 Task: Set the record directory to your Desktop.
Action: Mouse moved to (102, 14)
Screenshot: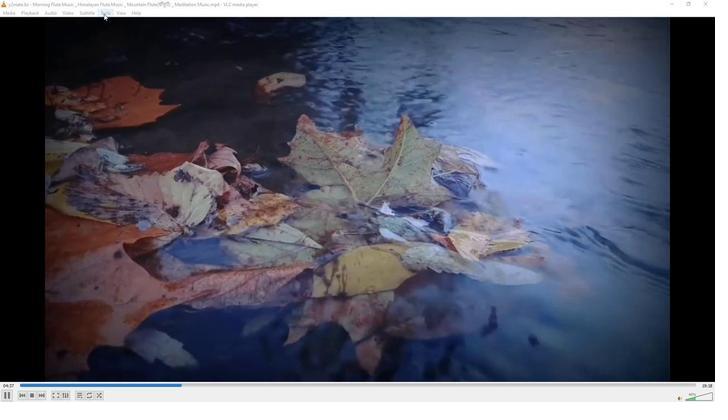 
Action: Mouse pressed left at (102, 14)
Screenshot: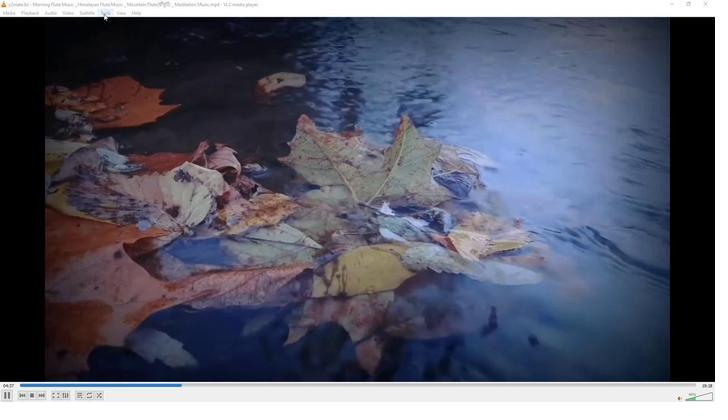 
Action: Mouse moved to (115, 101)
Screenshot: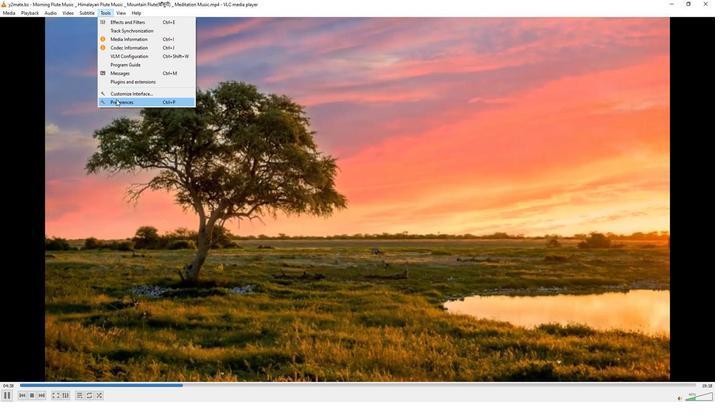 
Action: Mouse pressed left at (115, 101)
Screenshot: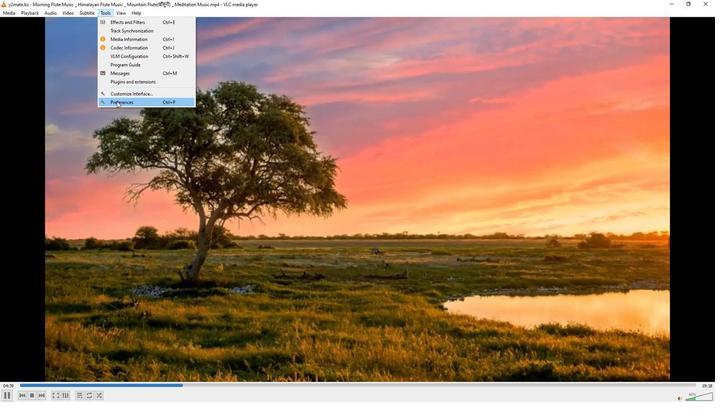 
Action: Mouse moved to (234, 328)
Screenshot: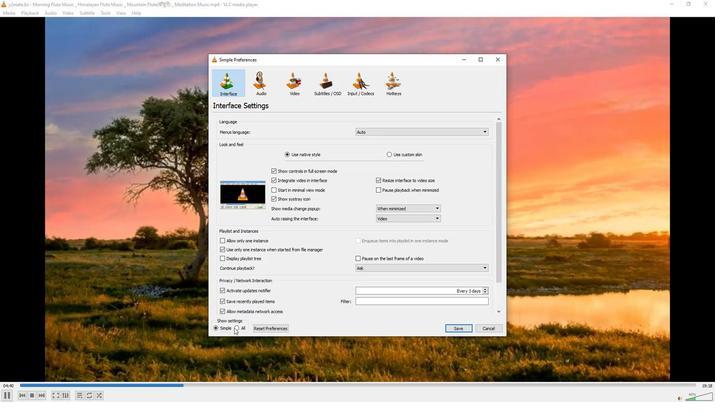 
Action: Mouse pressed left at (234, 328)
Screenshot: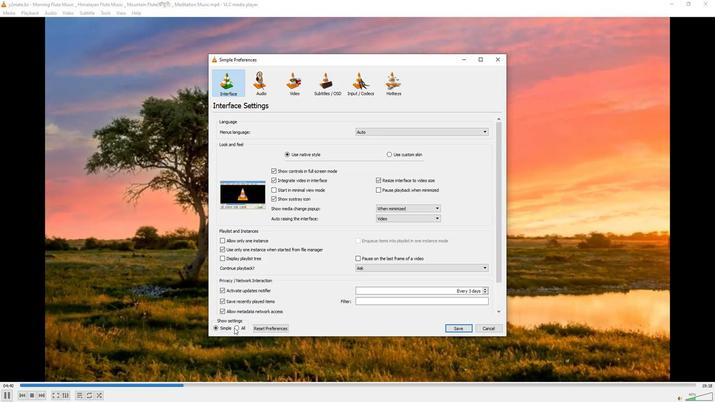 
Action: Mouse moved to (250, 189)
Screenshot: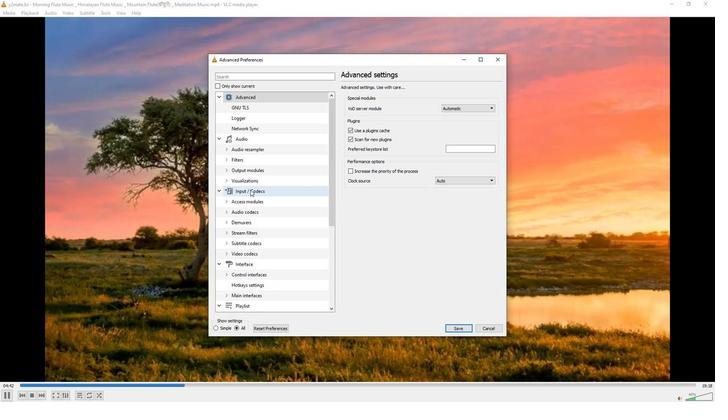 
Action: Mouse pressed left at (250, 189)
Screenshot: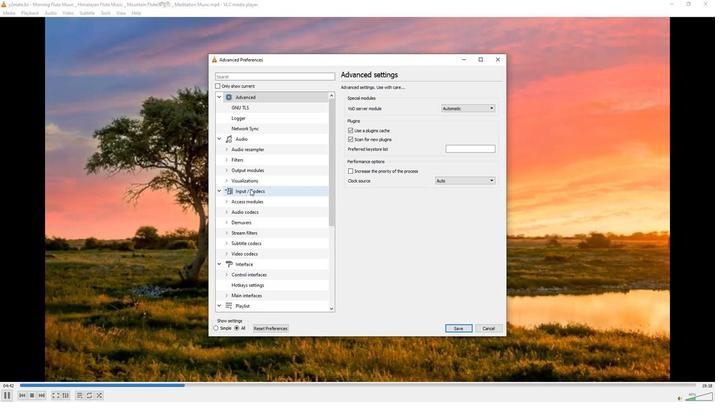 
Action: Mouse moved to (398, 236)
Screenshot: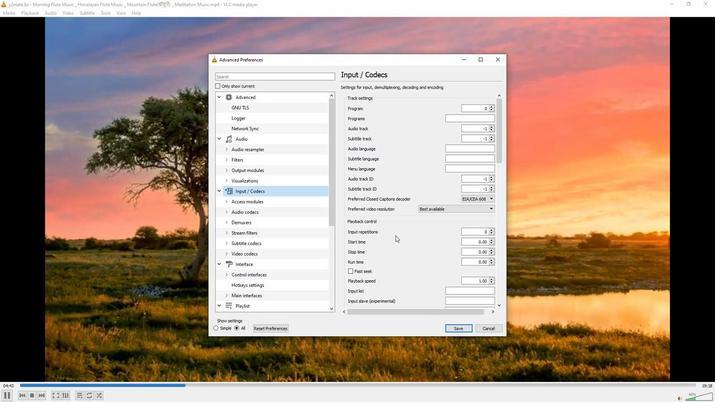
Action: Mouse scrolled (398, 235) with delta (0, 0)
Screenshot: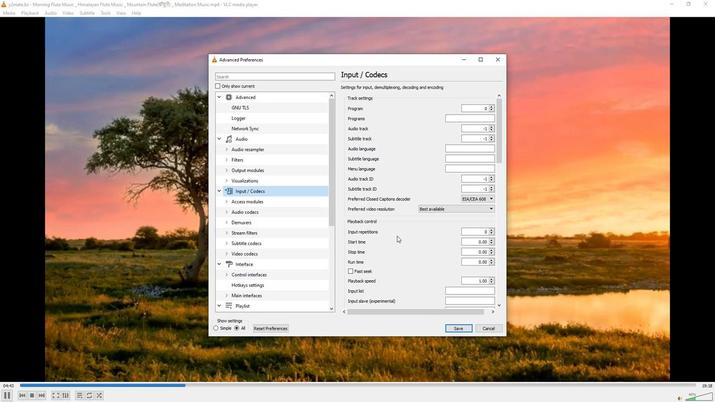 
Action: Mouse moved to (405, 233)
Screenshot: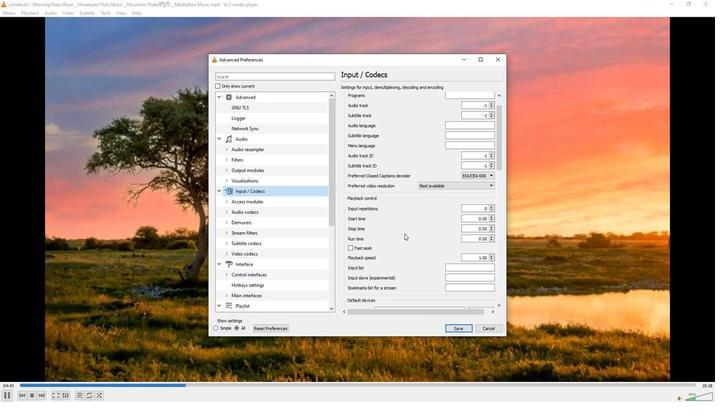 
Action: Mouse scrolled (405, 233) with delta (0, 0)
Screenshot: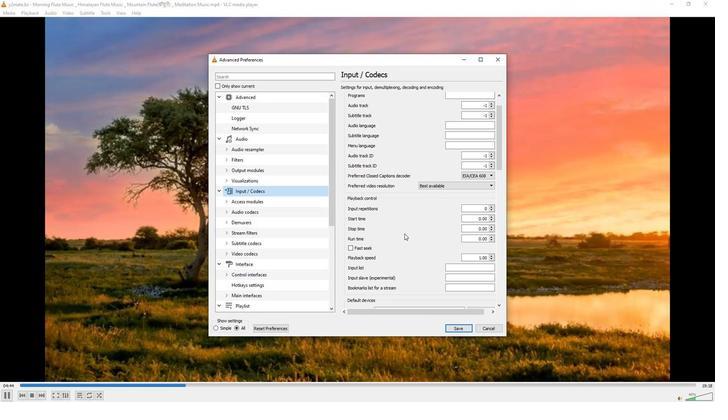 
Action: Mouse scrolled (405, 233) with delta (0, 0)
Screenshot: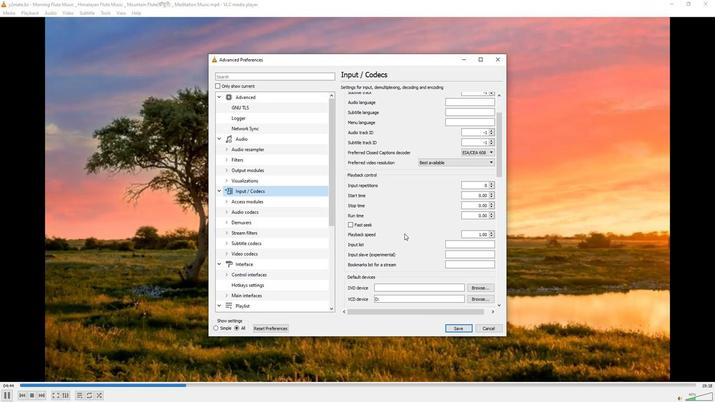 
Action: Mouse scrolled (405, 233) with delta (0, 0)
Screenshot: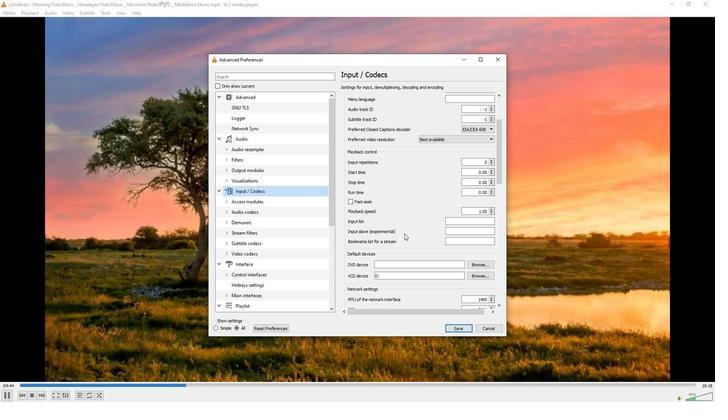 
Action: Mouse scrolled (405, 233) with delta (0, 0)
Screenshot: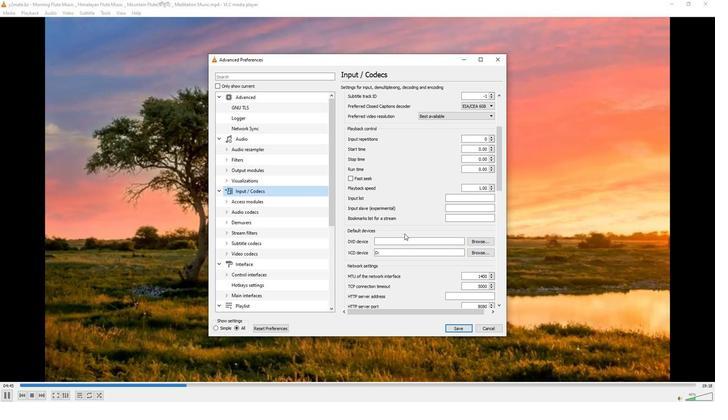 
Action: Mouse scrolled (405, 233) with delta (0, 0)
Screenshot: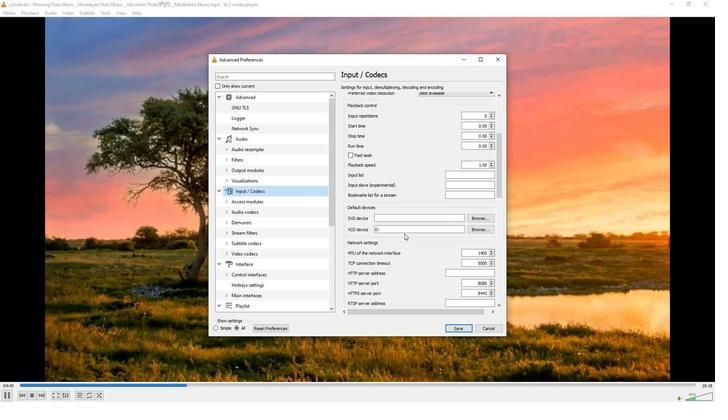 
Action: Mouse scrolled (405, 233) with delta (0, 0)
Screenshot: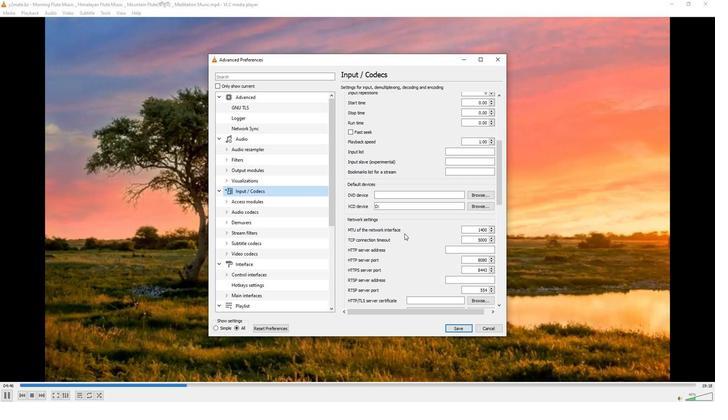 
Action: Mouse scrolled (405, 233) with delta (0, 0)
Screenshot: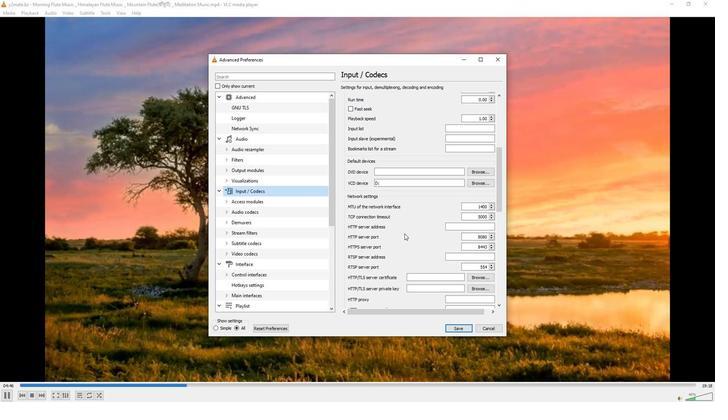 
Action: Mouse scrolled (405, 233) with delta (0, 0)
Screenshot: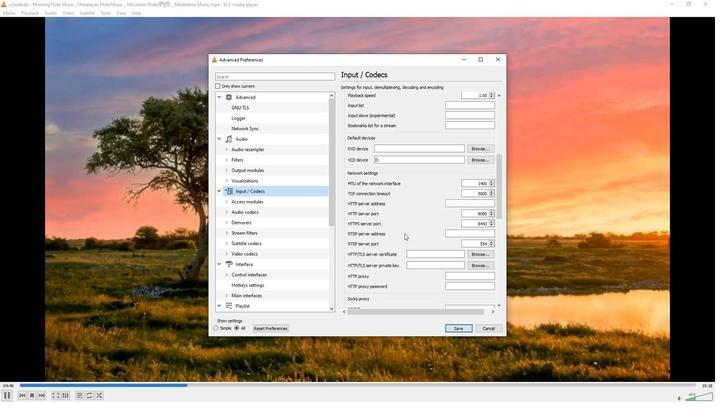 
Action: Mouse scrolled (405, 233) with delta (0, 0)
Screenshot: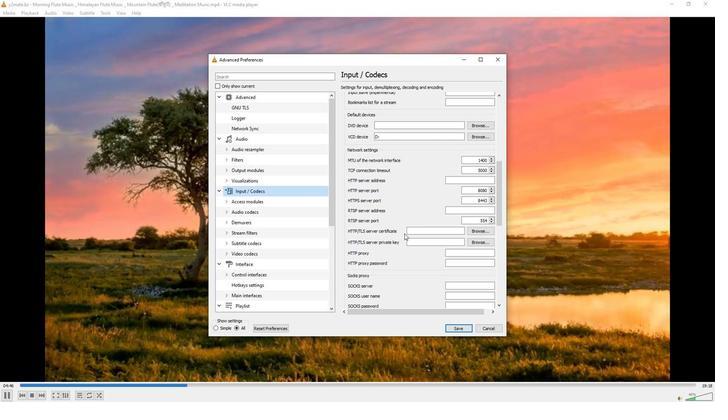 
Action: Mouse scrolled (405, 233) with delta (0, 0)
Screenshot: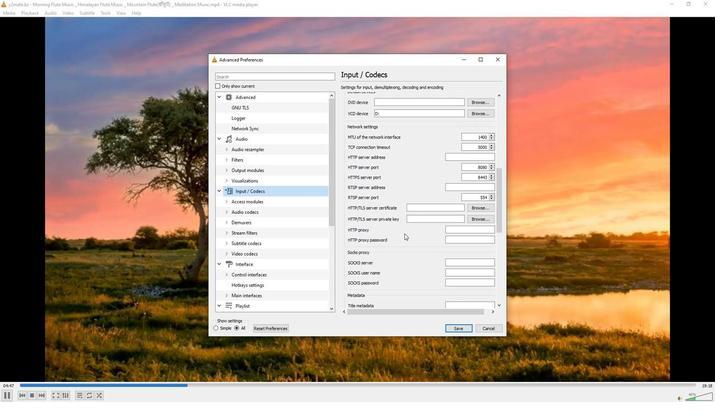 
Action: Mouse scrolled (405, 233) with delta (0, 0)
Screenshot: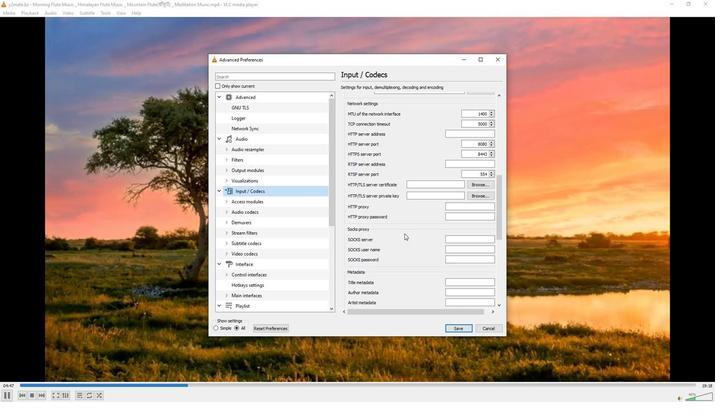 
Action: Mouse scrolled (405, 233) with delta (0, 0)
Screenshot: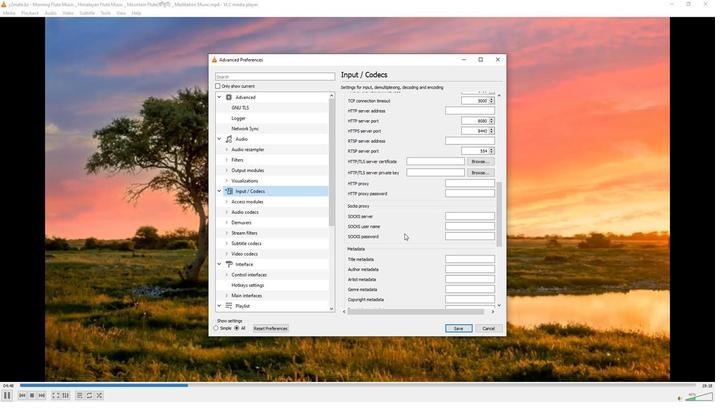 
Action: Mouse scrolled (405, 233) with delta (0, 0)
Screenshot: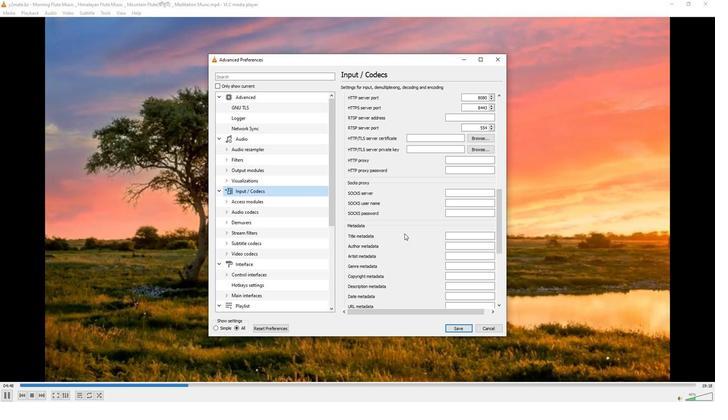 
Action: Mouse scrolled (405, 233) with delta (0, 0)
Screenshot: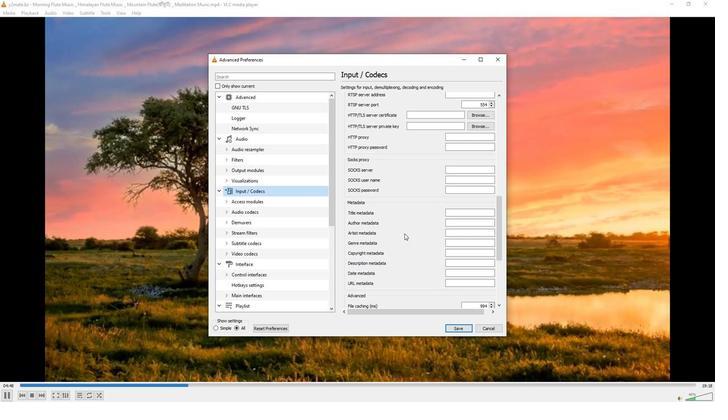 
Action: Mouse scrolled (405, 233) with delta (0, 0)
Screenshot: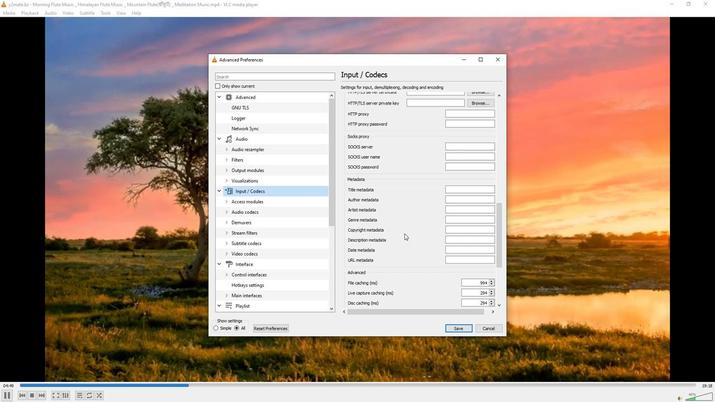 
Action: Mouse scrolled (405, 233) with delta (0, 0)
Screenshot: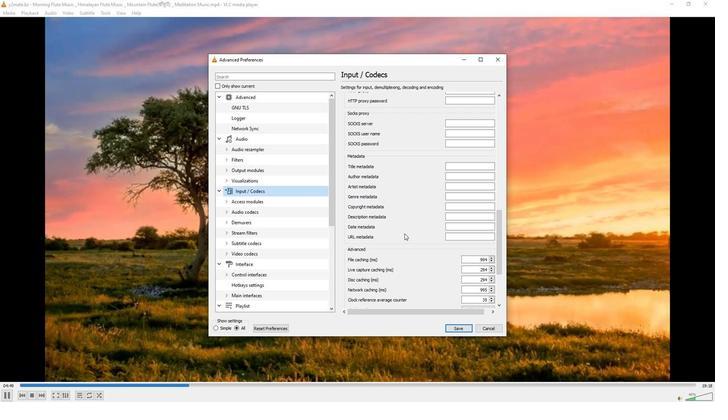 
Action: Mouse scrolled (405, 233) with delta (0, 0)
Screenshot: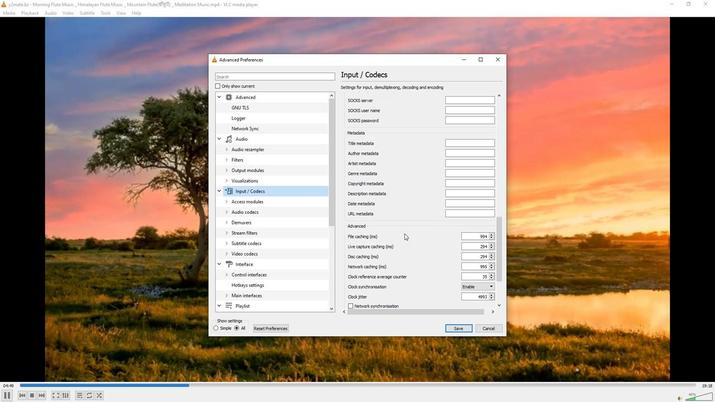 
Action: Mouse scrolled (405, 233) with delta (0, 0)
Screenshot: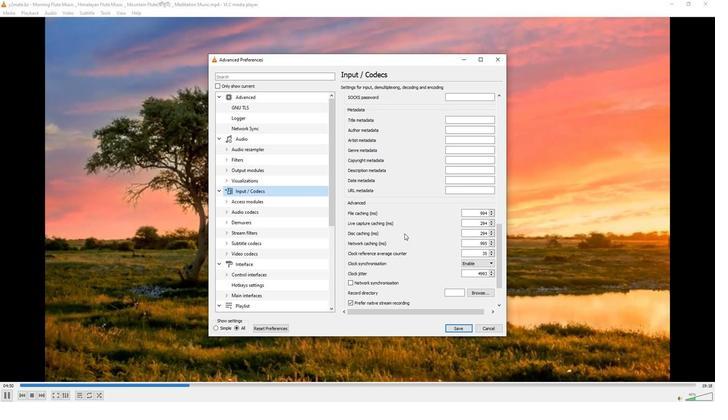 
Action: Mouse scrolled (405, 233) with delta (0, 0)
Screenshot: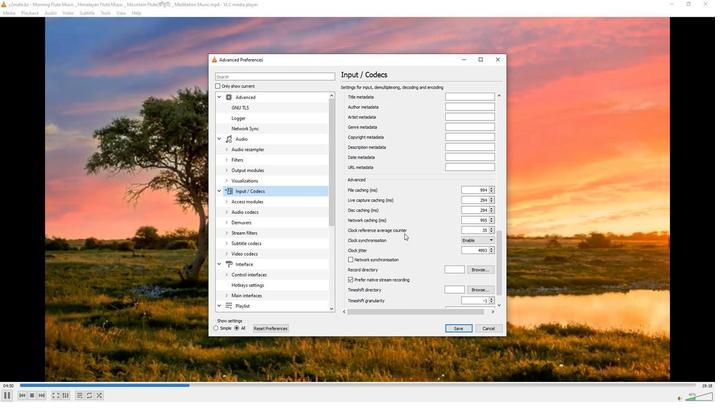 
Action: Mouse moved to (480, 249)
Screenshot: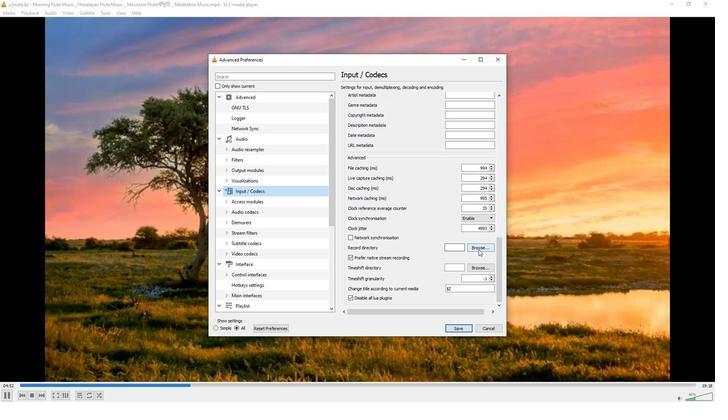 
Action: Mouse pressed left at (480, 249)
Screenshot: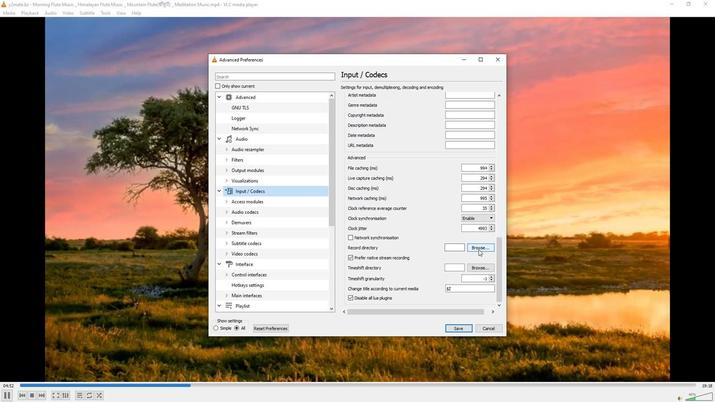 
Action: Mouse moved to (442, 237)
Screenshot: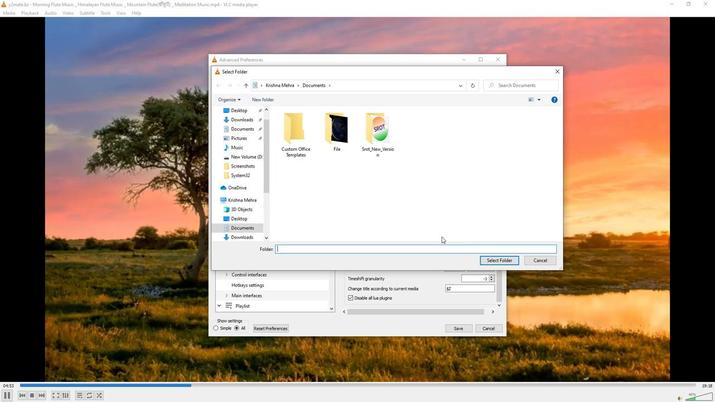 
